 Task: Add an event with the title Lunch and Learn: Public Speaking Skills, date '2023/11/09', time 7:50 AM to 9:50 AMand add a description: Participants will explore the core principles and foundations of effective leadership, including establishing a clear vision, setting goals, and inspiring others to achieve success. They will learn how to balance the needs of the team with organizational objectives.Select event color  Graphite . Add location for the event as: 321 Versailles Palace, Versailles, France, logged in from the account softage.1@softage.netand send the event invitation to softage.10@softage.net and softage.2@softage.net. Set a reminder for the event Weekly on Sunday
Action: Mouse moved to (44, 100)
Screenshot: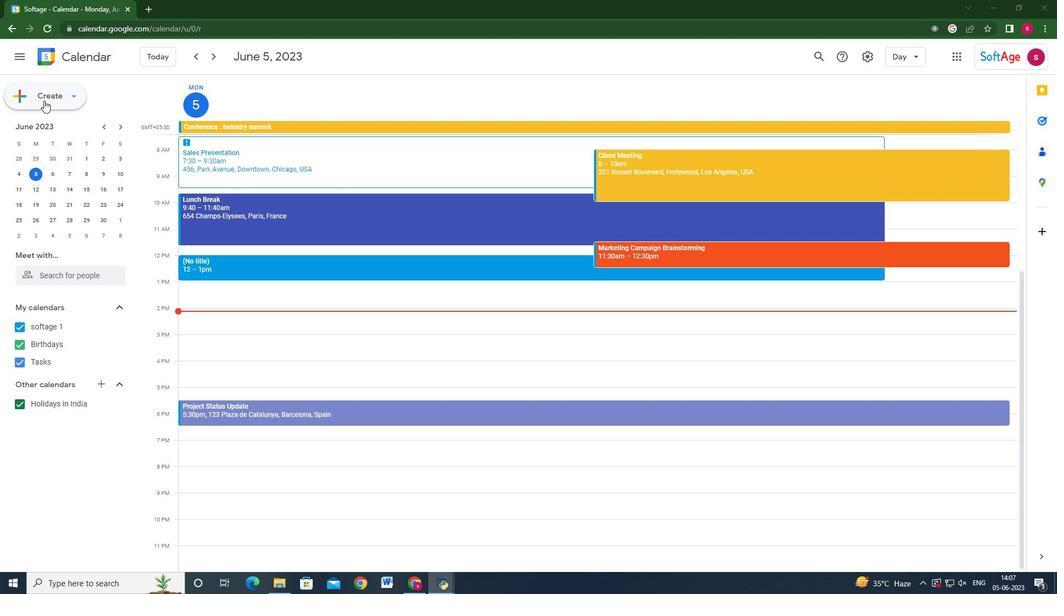 
Action: Mouse pressed left at (44, 100)
Screenshot: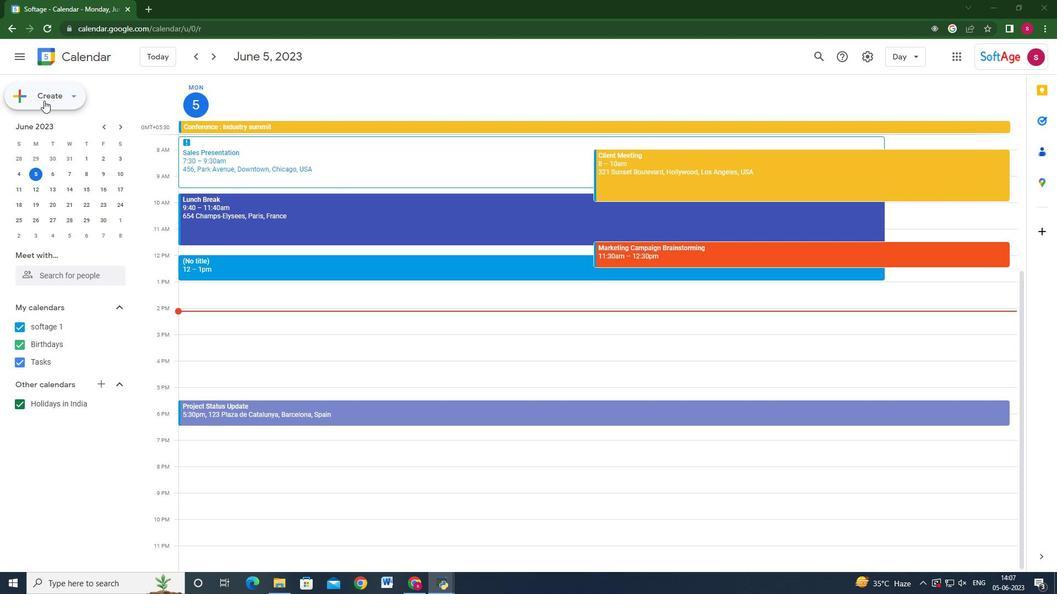 
Action: Mouse moved to (50, 127)
Screenshot: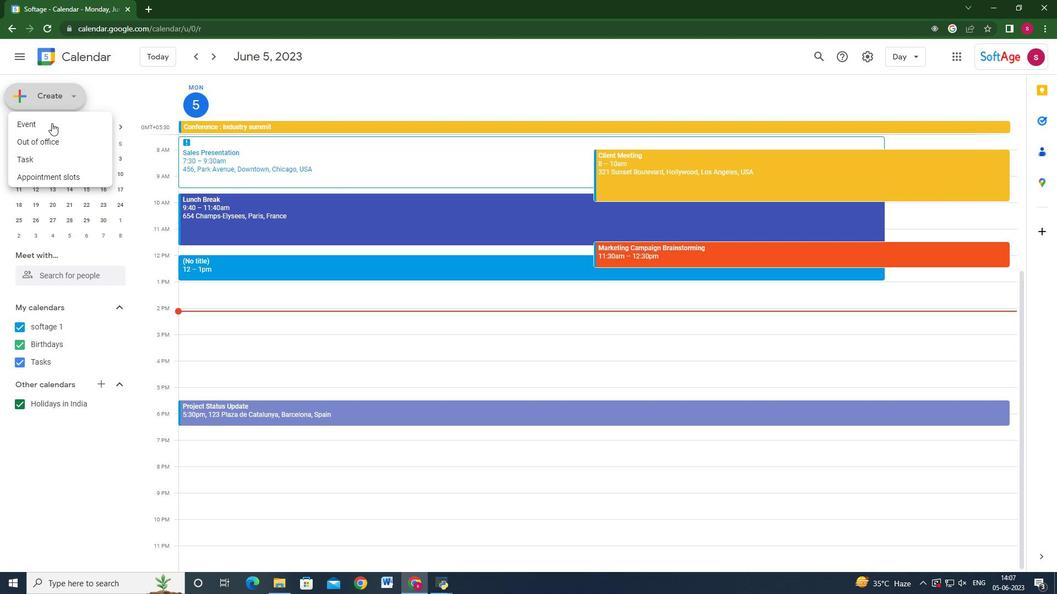 
Action: Mouse pressed left at (50, 127)
Screenshot: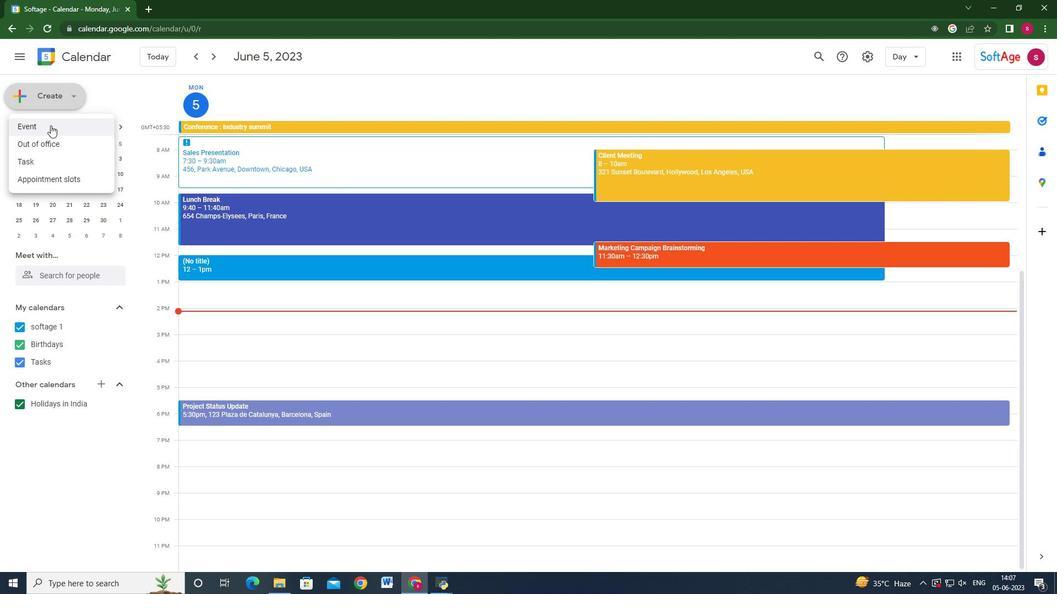 
Action: Mouse moved to (620, 429)
Screenshot: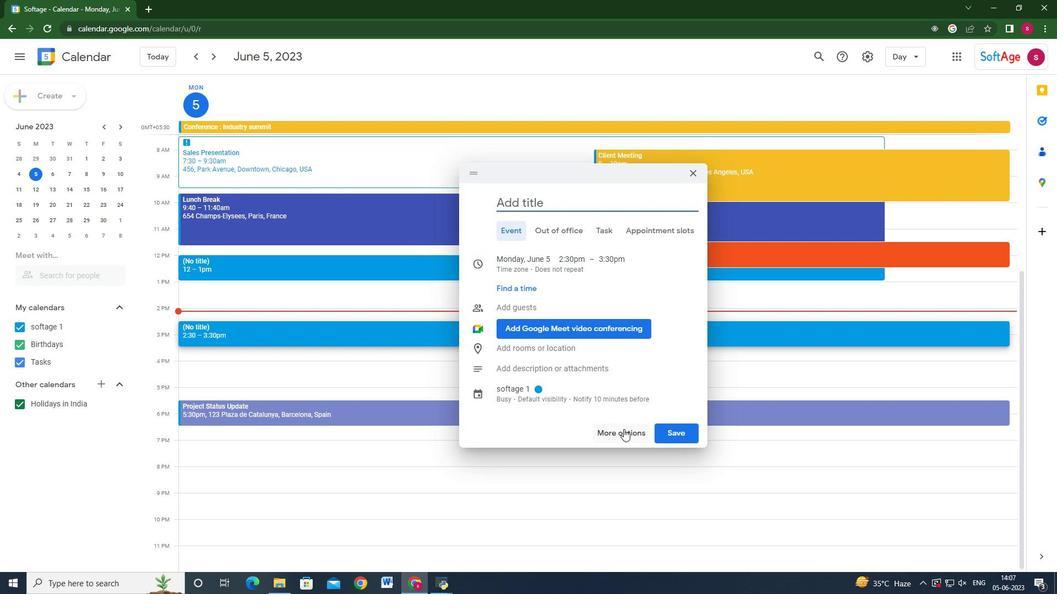 
Action: Mouse pressed left at (620, 429)
Screenshot: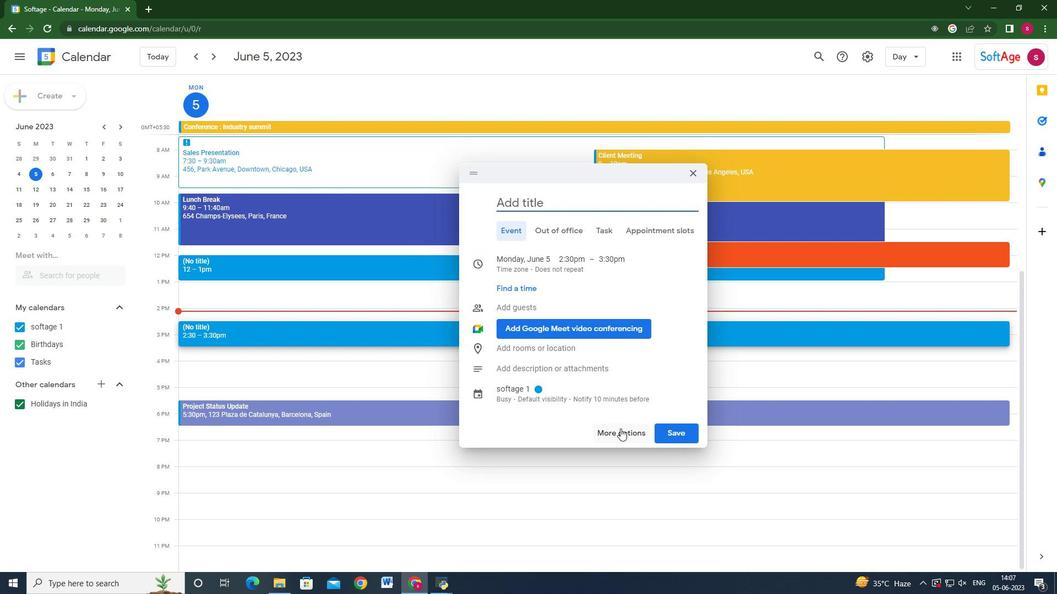 
Action: Mouse moved to (170, 58)
Screenshot: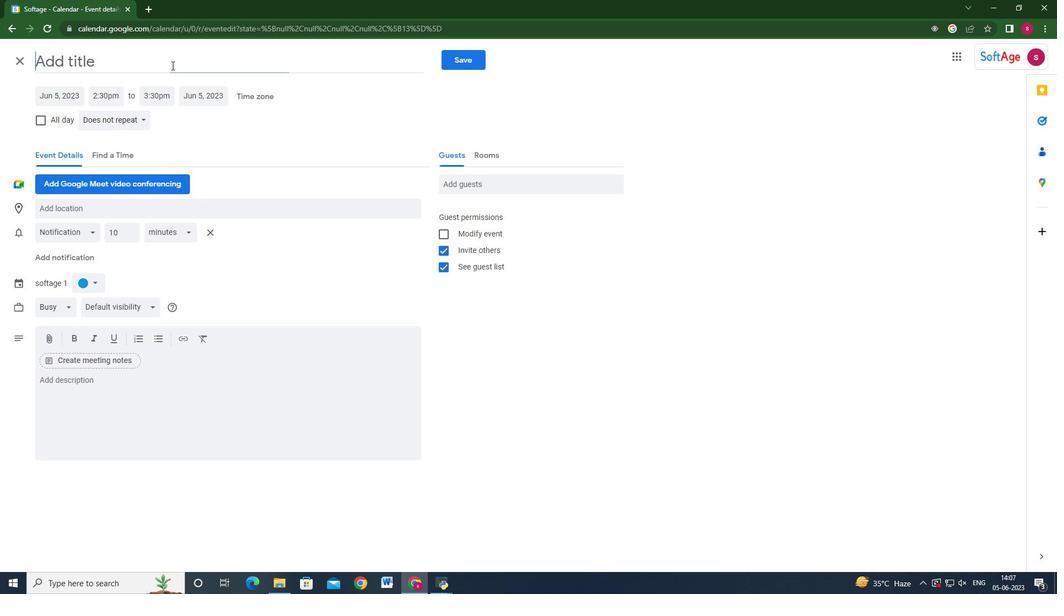 
Action: Key pressed <Key.shift>Lunch<Key.space>and<Key.space><Key.shift>Learn<Key.shift>:<Key.space><Key.shift>Public<Key.space><Key.shift_r>Speaking<Key.space><Key.shift>Skills
Screenshot: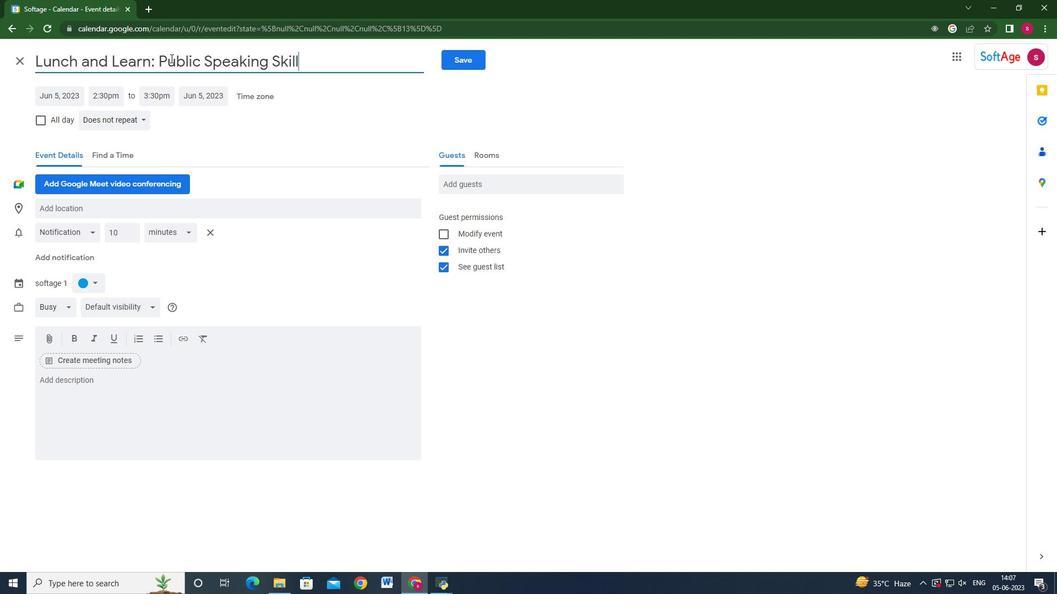 
Action: Mouse moved to (78, 96)
Screenshot: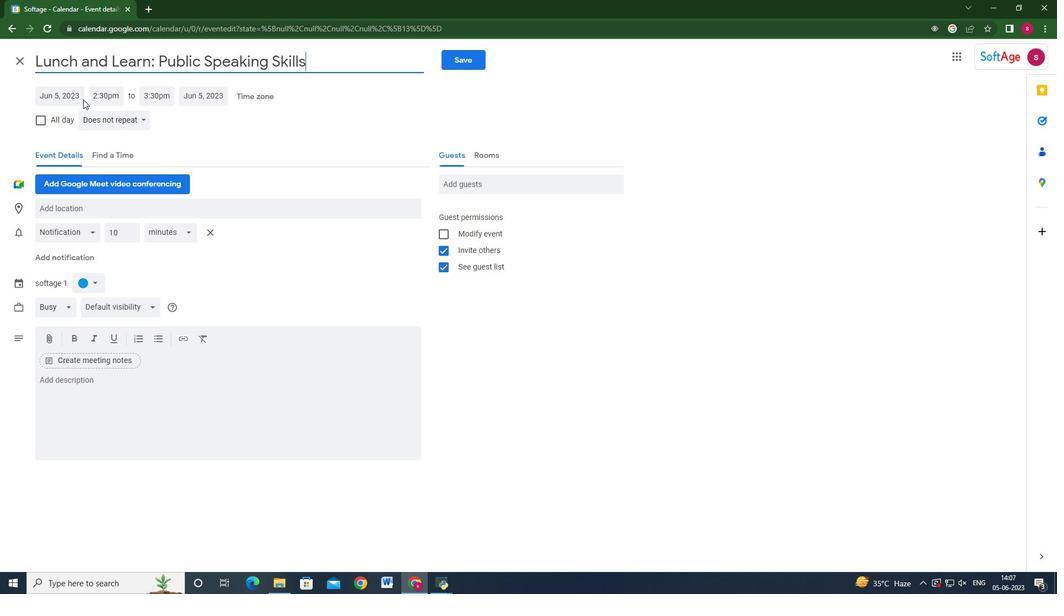 
Action: Mouse pressed left at (78, 96)
Screenshot: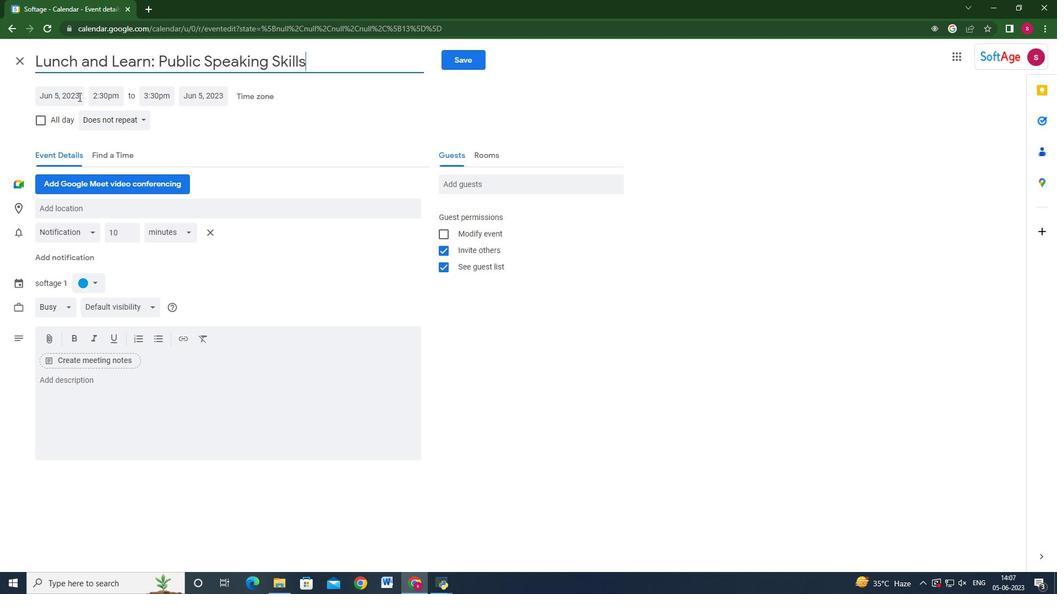
Action: Mouse moved to (172, 122)
Screenshot: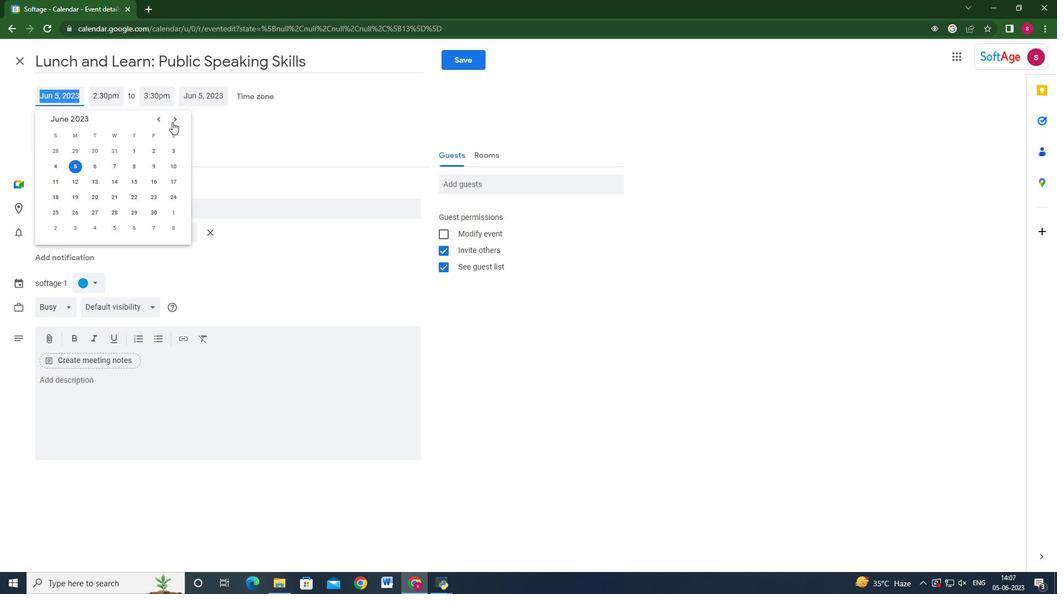 
Action: Mouse pressed left at (172, 122)
Screenshot: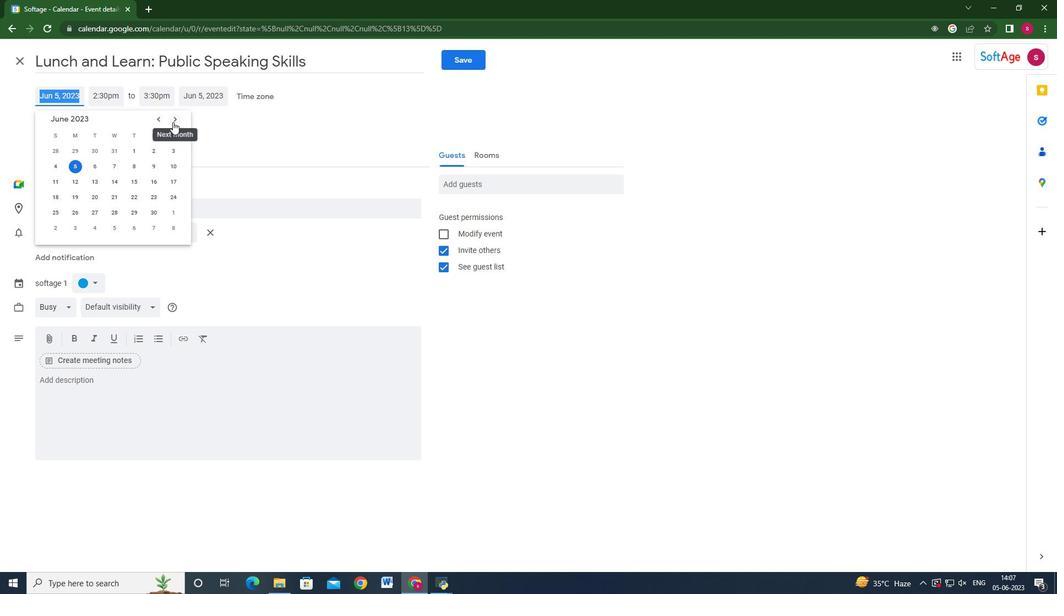 
Action: Mouse pressed left at (172, 122)
Screenshot: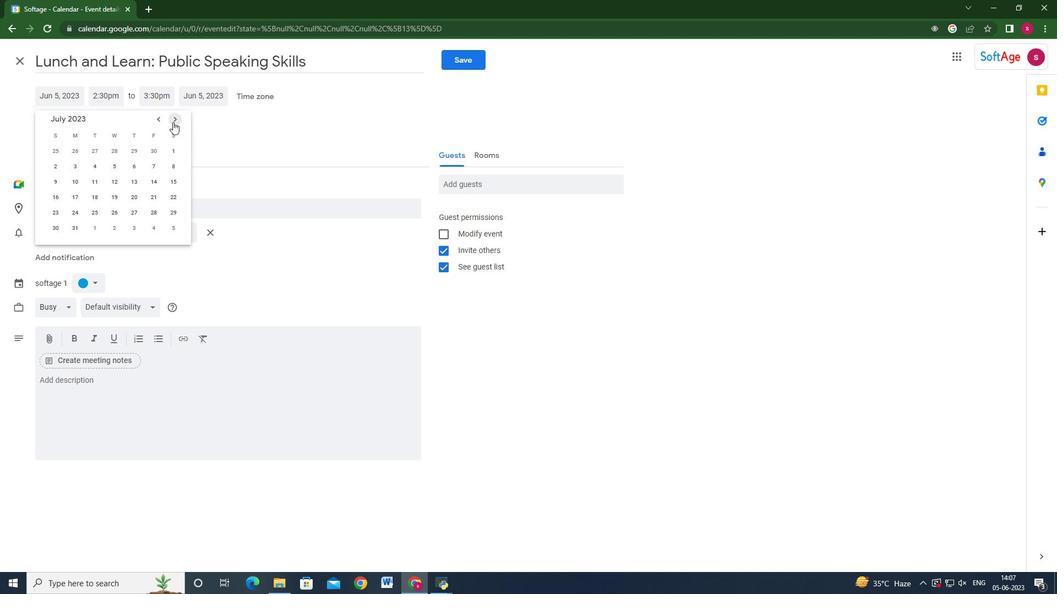 
Action: Mouse pressed left at (172, 122)
Screenshot: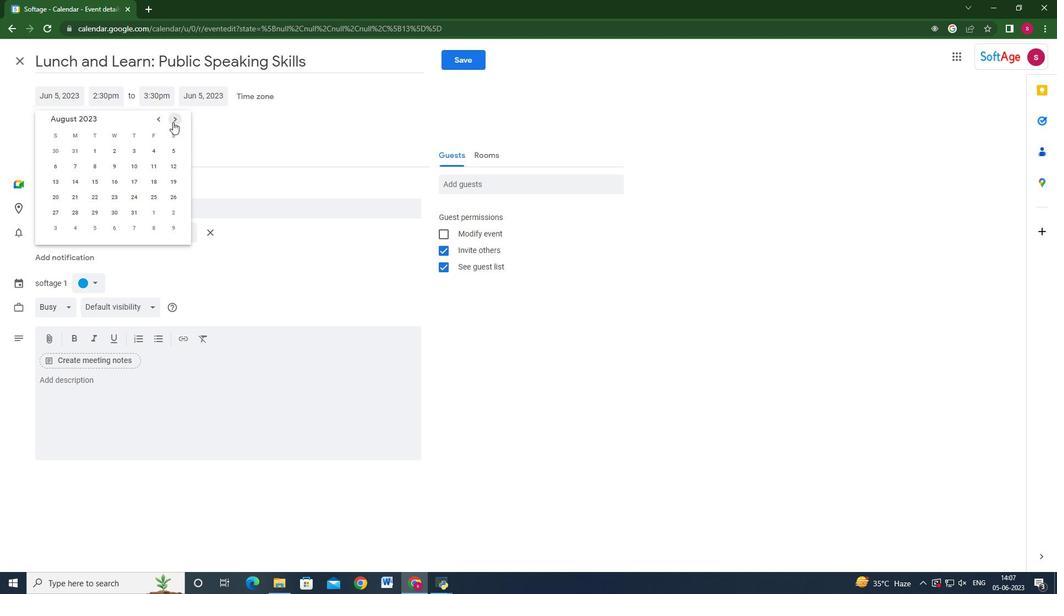 
Action: Mouse pressed left at (172, 122)
Screenshot: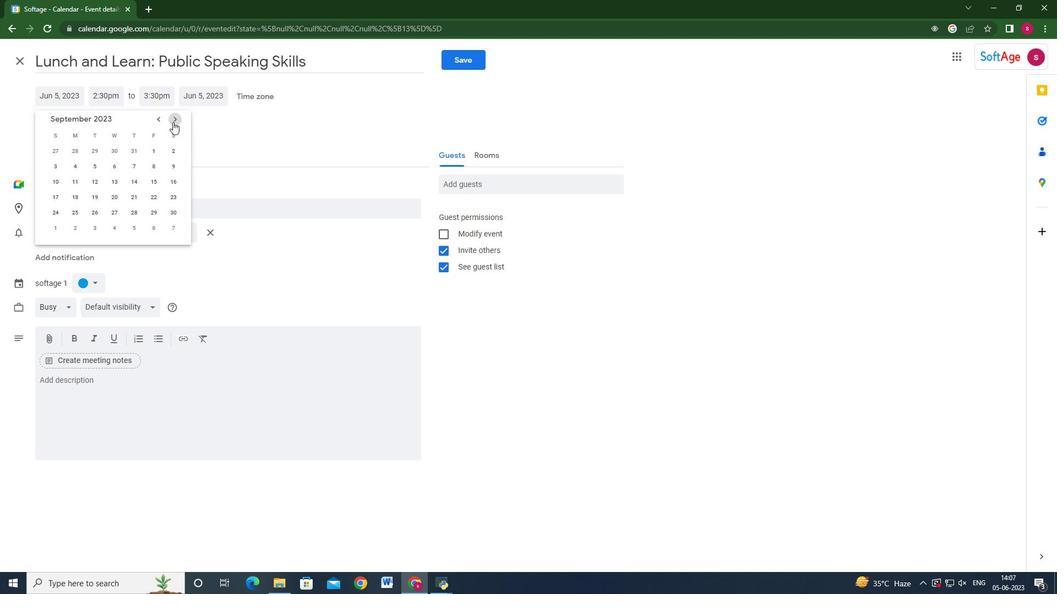 
Action: Mouse pressed left at (172, 122)
Screenshot: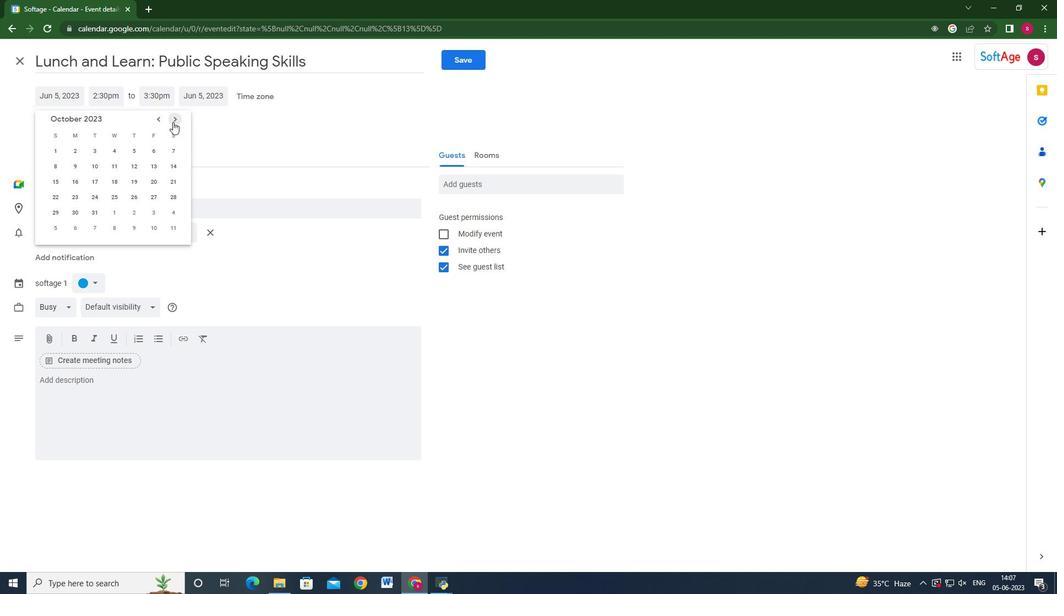 
Action: Mouse moved to (133, 163)
Screenshot: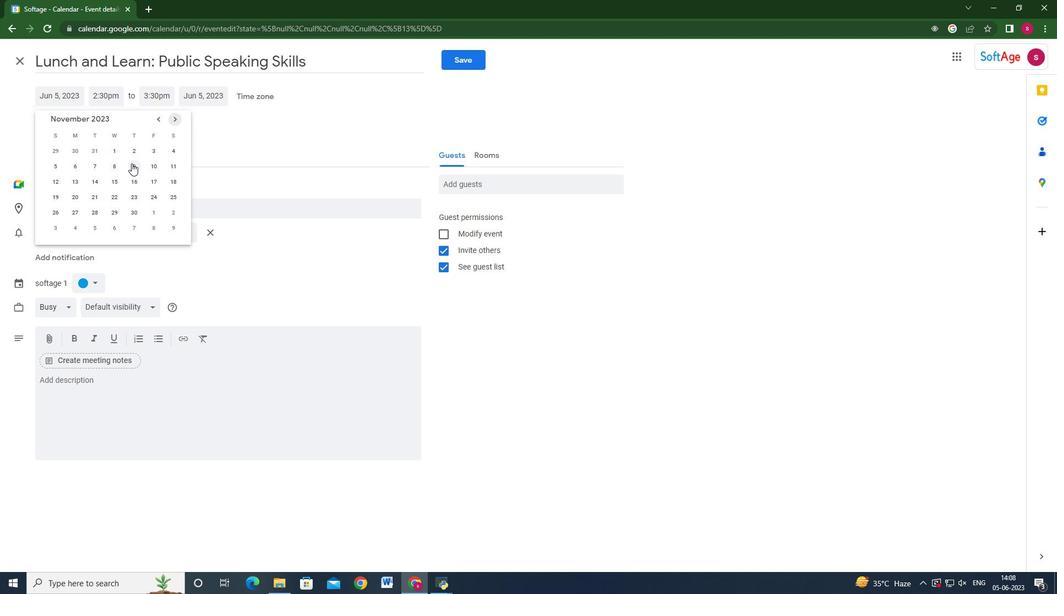 
Action: Mouse pressed left at (133, 163)
Screenshot: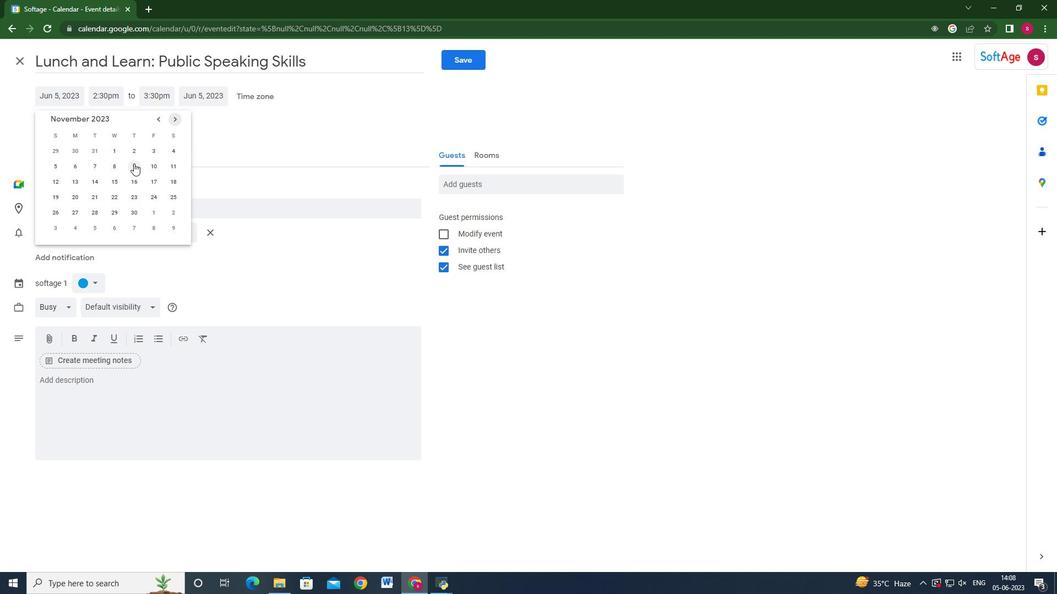 
Action: Mouse moved to (112, 99)
Screenshot: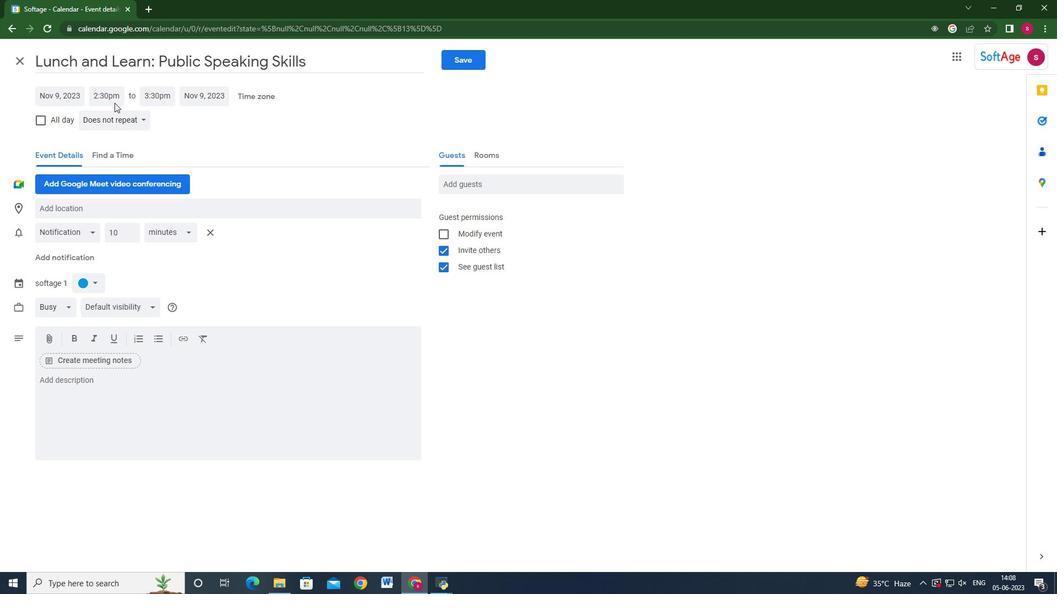 
Action: Mouse pressed left at (112, 99)
Screenshot: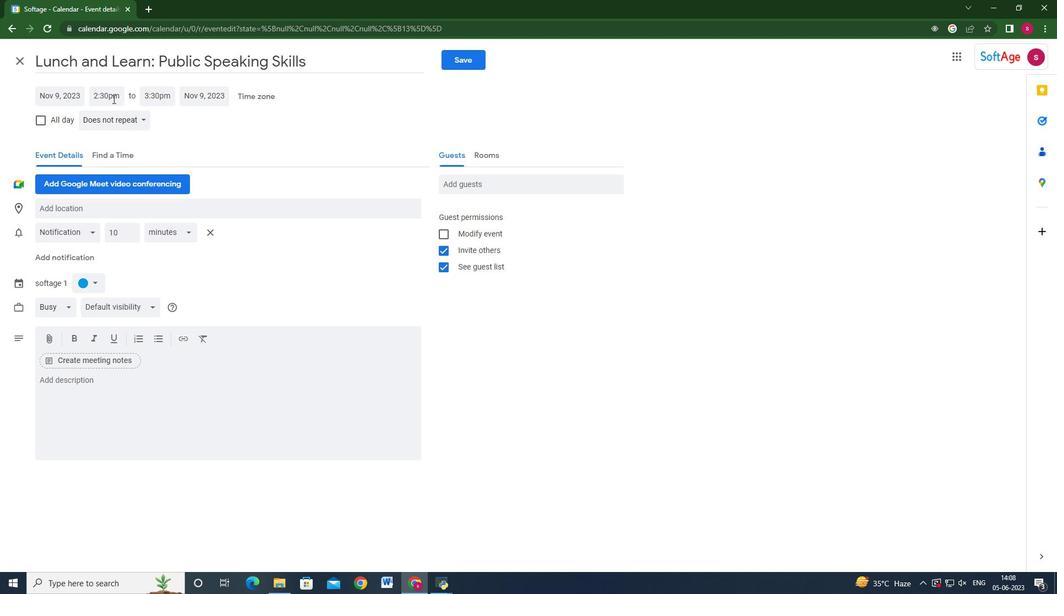 
Action: Key pressed 7<Key.shift>:50am<Key.enter><Key.tab>9<Key.shift>:50am<Key.enter><Key.tab><Key.tab><Key.tab><Key.tab>
Screenshot: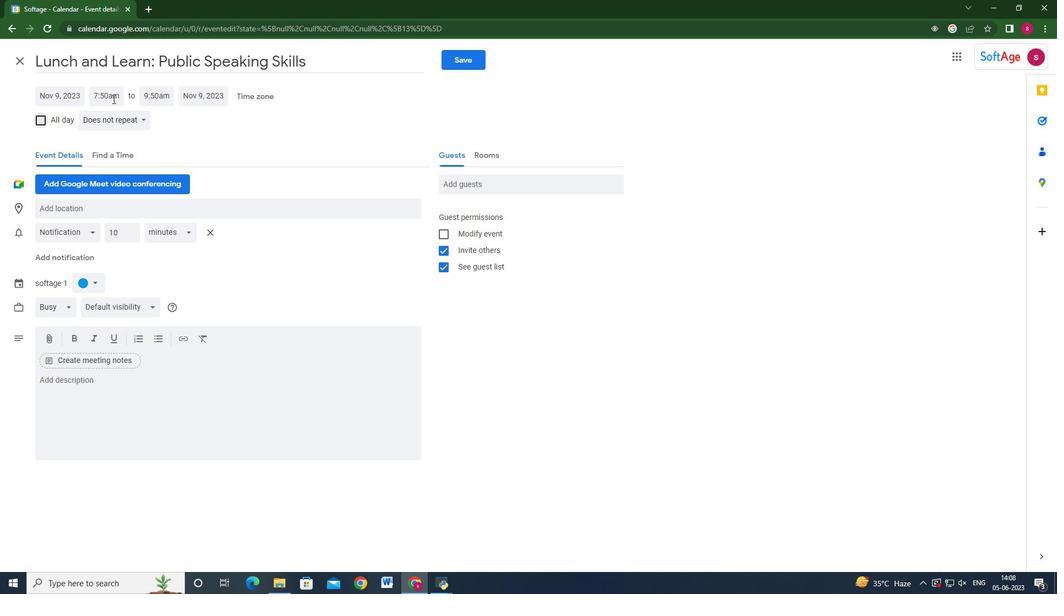 
Action: Mouse moved to (229, 388)
Screenshot: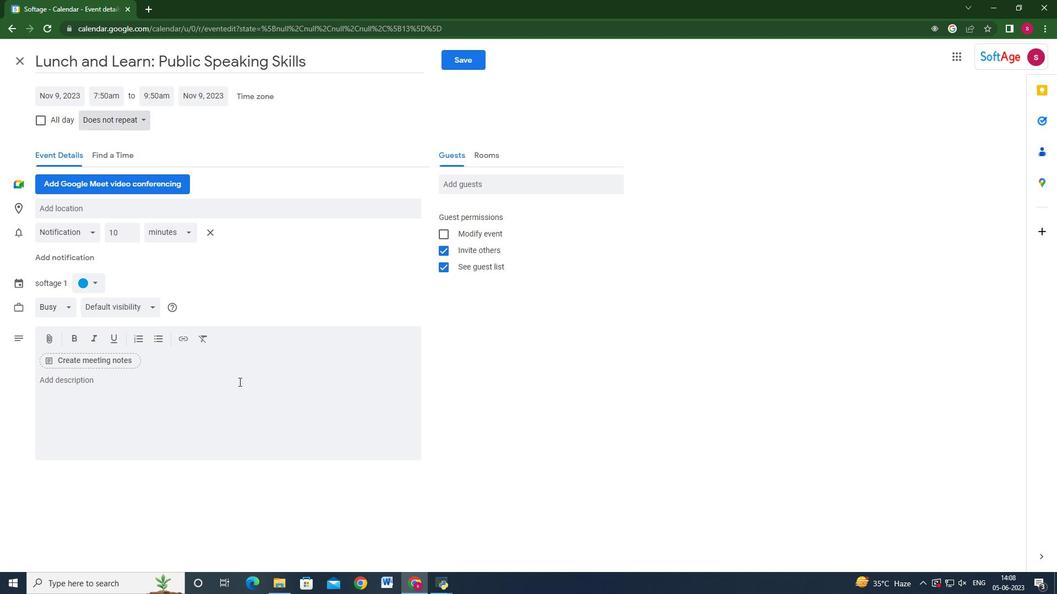 
Action: Mouse pressed left at (229, 388)
Screenshot: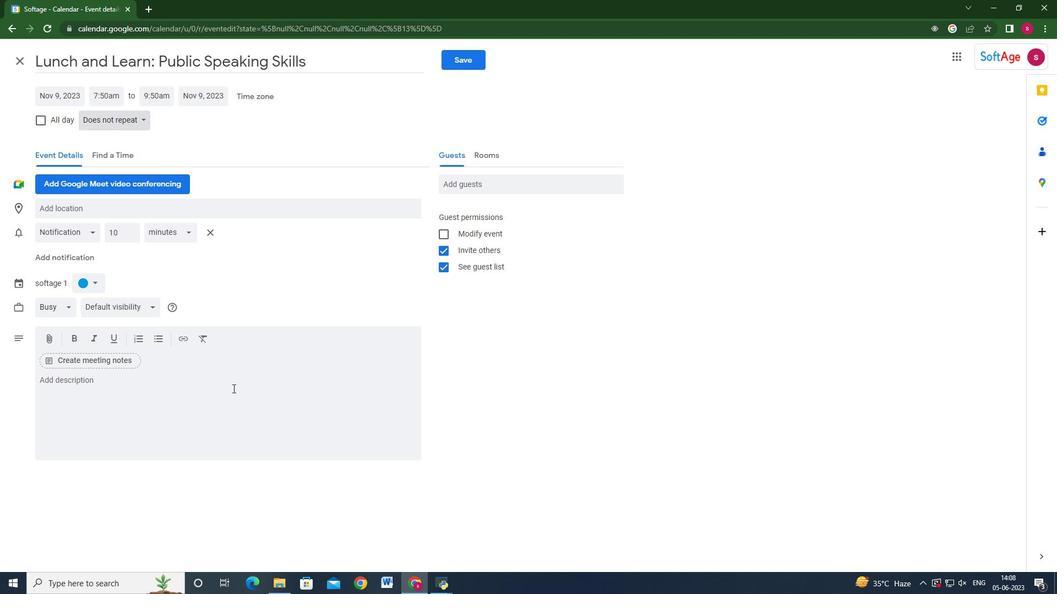 
Action: Mouse moved to (229, 388)
Screenshot: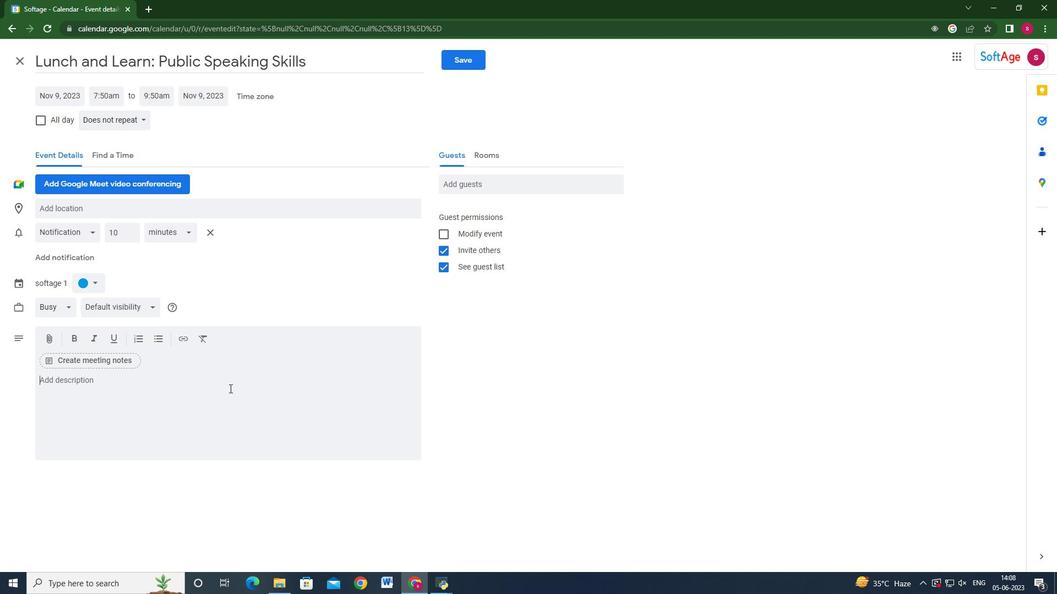 
Action: Key pressed <Key.shift><Key.shift><Key.shift><Key.shift><Key.shift>Participants<Key.space>will<Key.space>explore<Key.space>the<Key.space>core<Key.space>principles<Key.space>and<Key.space>foundations<Key.space>of<Key.space>effective<Key.space>leadership,<Key.space>including<Key.space>establishing<Key.space>a<Key.space>clear<Key.space>vision,<Key.space>setting<Key.space>goals,<Key.space>and<Key.space>inspiring<Key.space>others<Key.space>to<Key.space>achieve<Key.space>suce<Key.backspace>cess.<Key.space><Key.shift><Key.shift>They<Key.space>will<Key.space><Key.shift>Le<Key.backspace><Key.backspace>learn<Key.space>how<Key.space>to<Key.space>balance<Key.space>the<Key.space>needs<Key.space>of<Key.space>the<Key.space>team<Key.space>with<Key.space>organizational<Key.space>objectives.
Screenshot: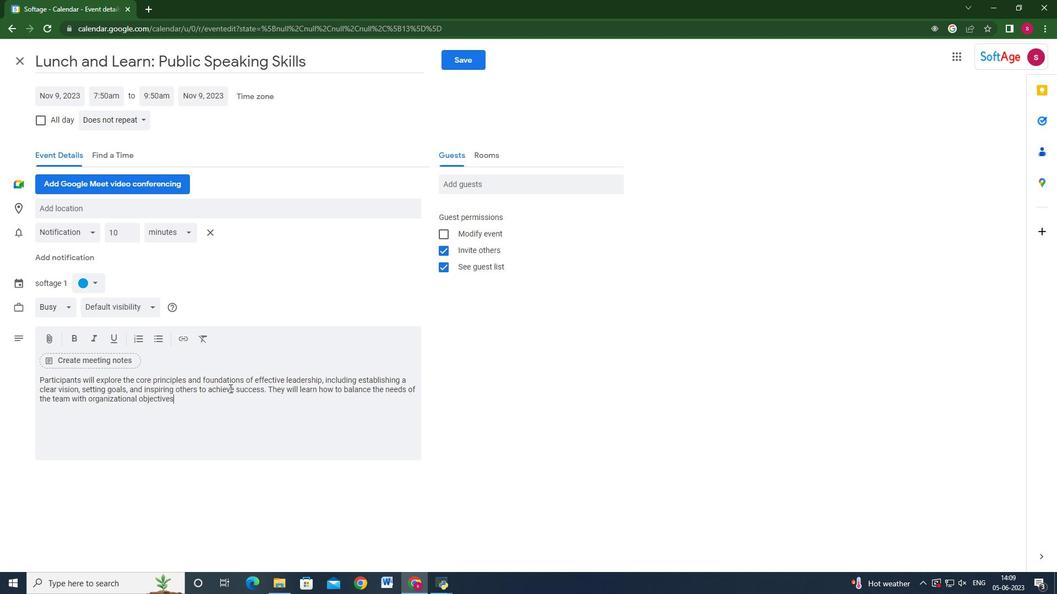 
Action: Mouse moved to (94, 283)
Screenshot: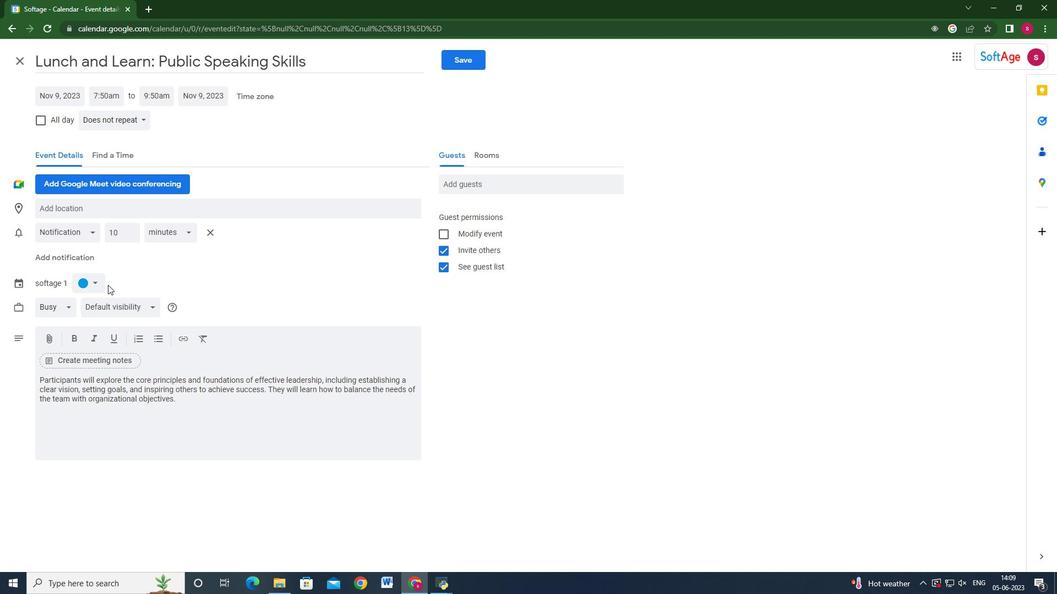 
Action: Mouse pressed left at (94, 283)
Screenshot: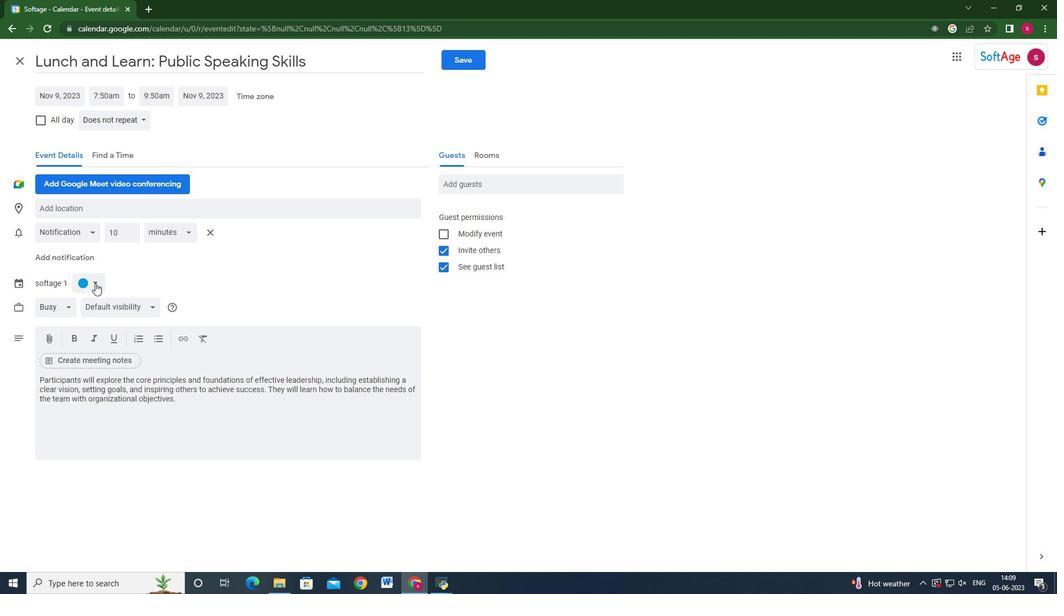 
Action: Mouse moved to (79, 352)
Screenshot: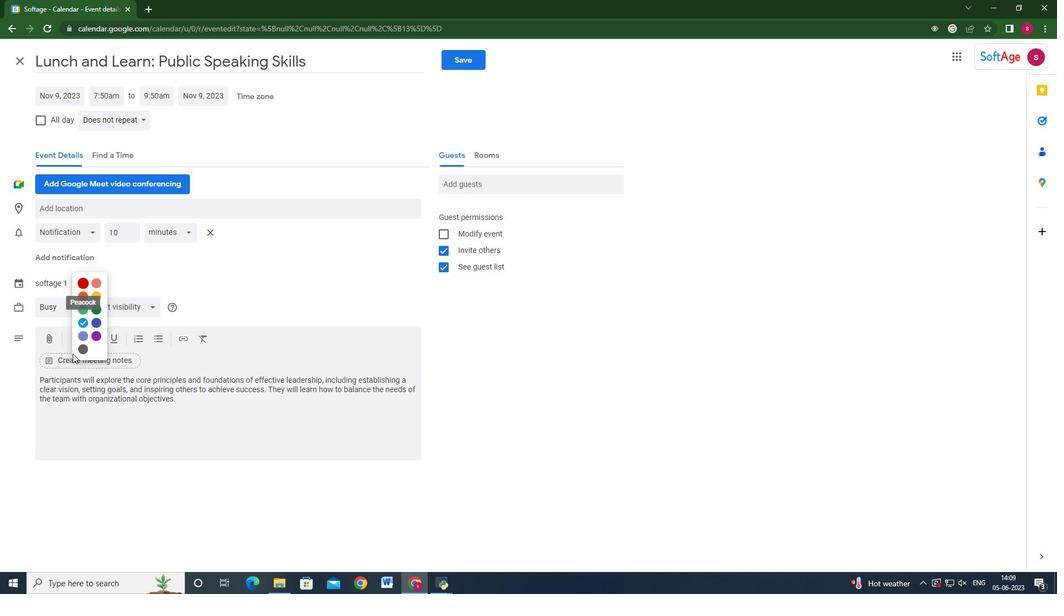 
Action: Mouse pressed left at (79, 352)
Screenshot: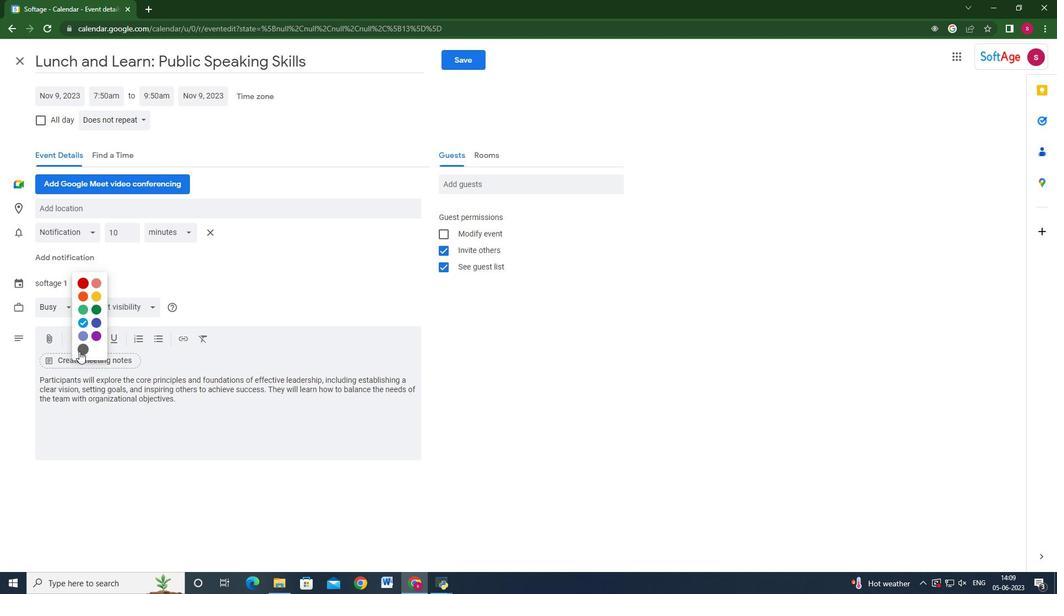 
Action: Mouse moved to (183, 407)
Screenshot: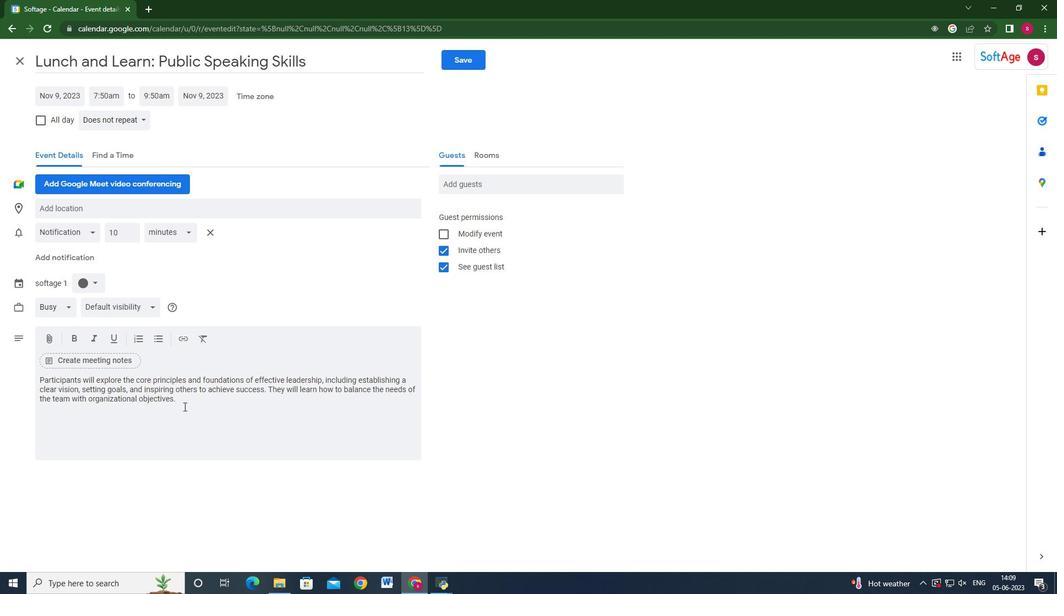 
Action: Mouse pressed left at (183, 407)
Screenshot: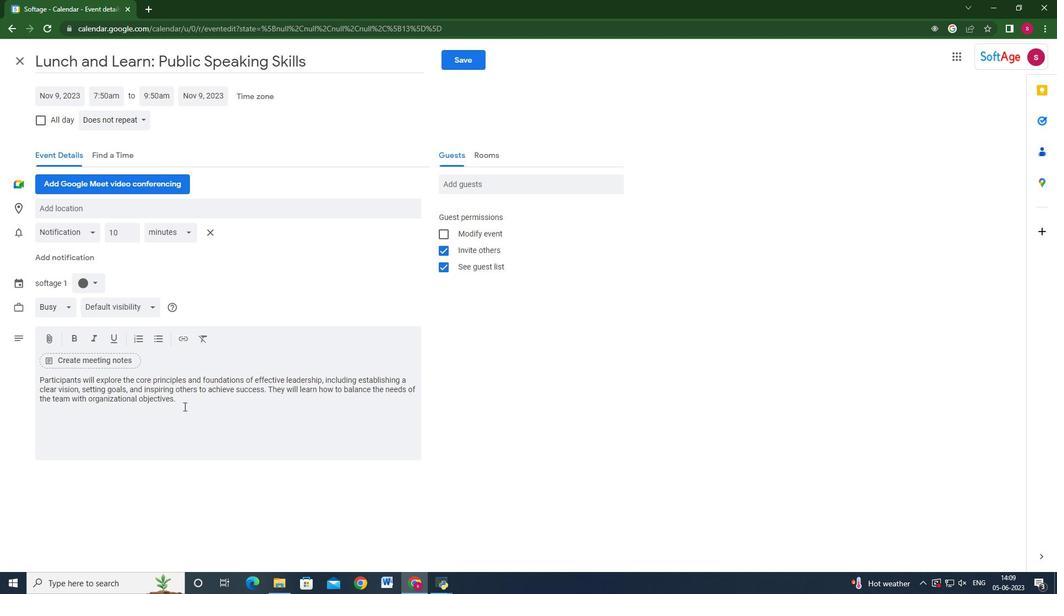 
Action: Mouse moved to (128, 210)
Screenshot: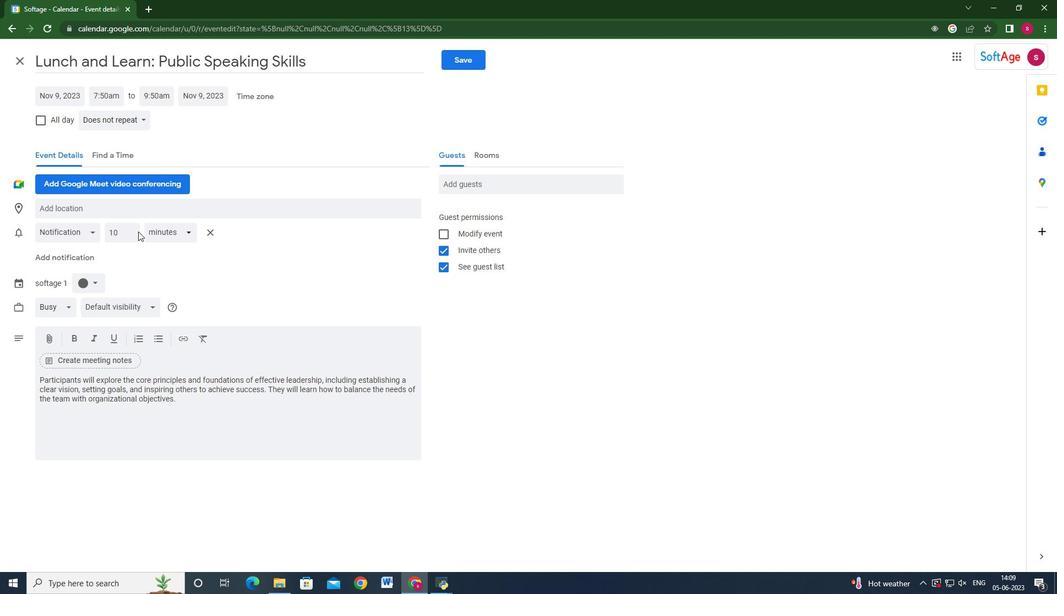 
Action: Mouse pressed left at (128, 210)
Screenshot: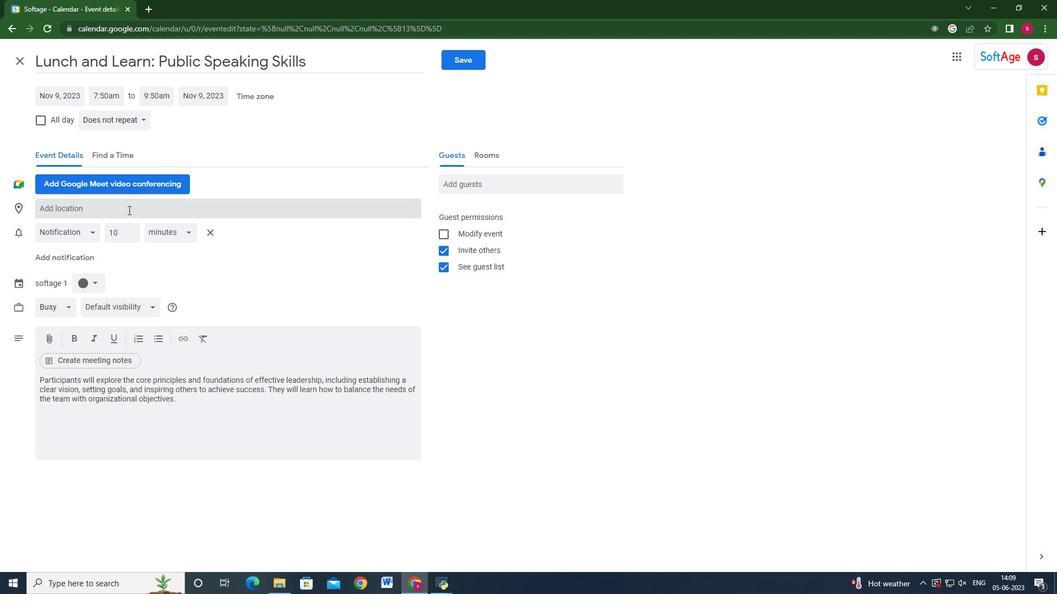 
Action: Key pressed 321<Key.space><Key.shift_r>Versailles<Key.space><Key.shift>Palace,<Key.space><Key.shift_r>Versailles,<Key.space><Key.shift_r>France
Screenshot: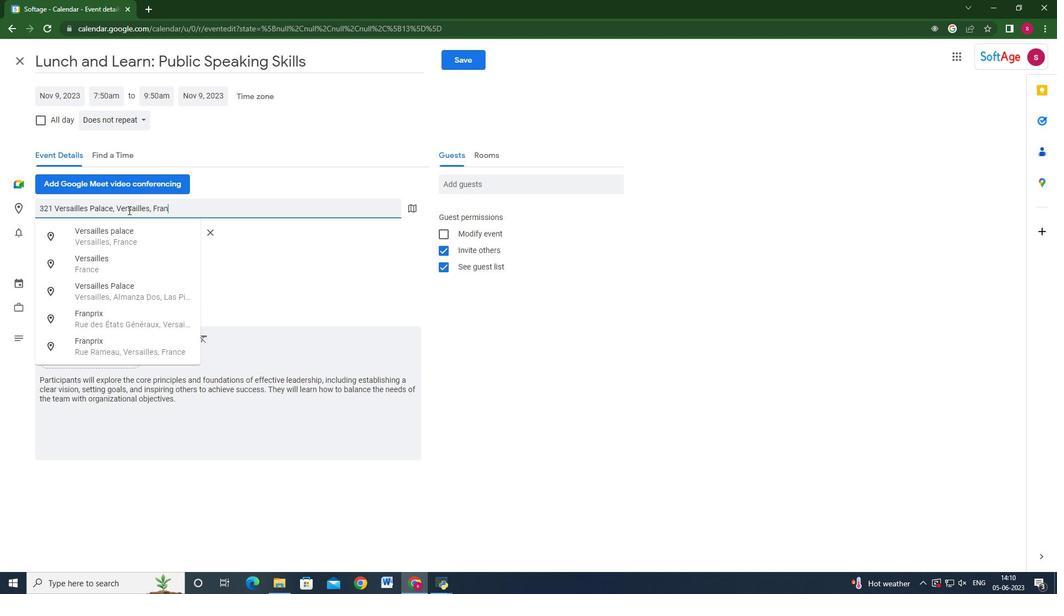 
Action: Mouse moved to (555, 179)
Screenshot: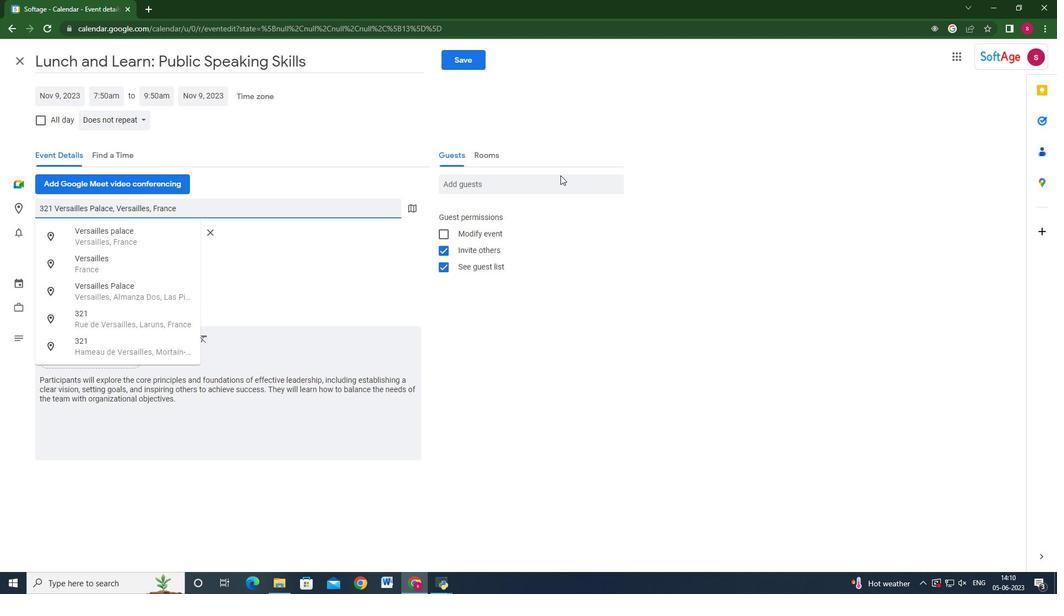
Action: Mouse pressed left at (555, 179)
Screenshot: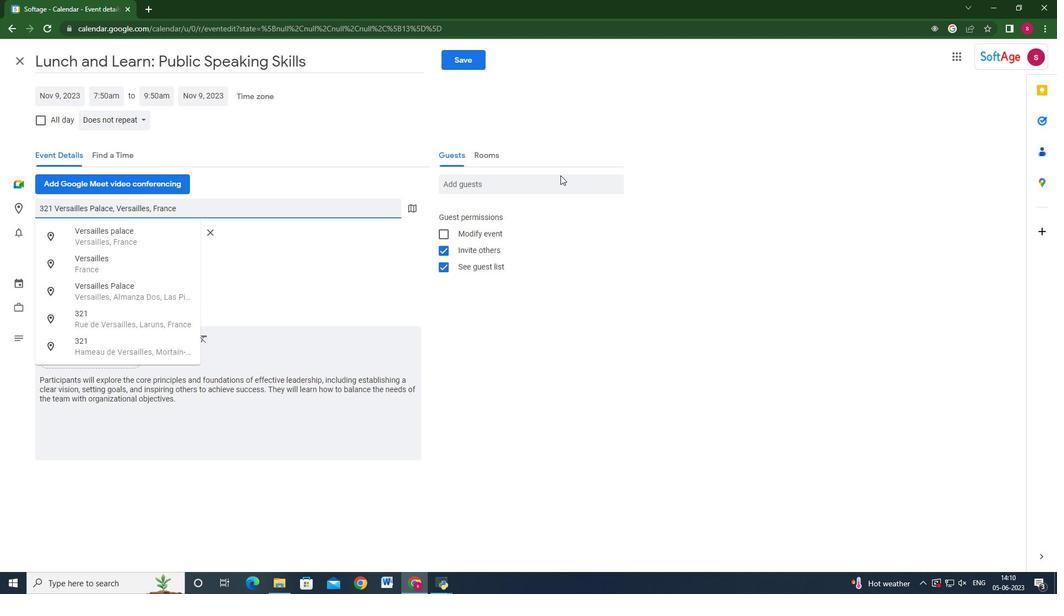 
Action: Key pressed softage.2<Key.shift_r>@softage.net<Key.enter>softage.19<Key.shift_r>@<Key.backspace><Key.backspace>0<Key.shift_r>@softage.net<Key.enter>
Screenshot: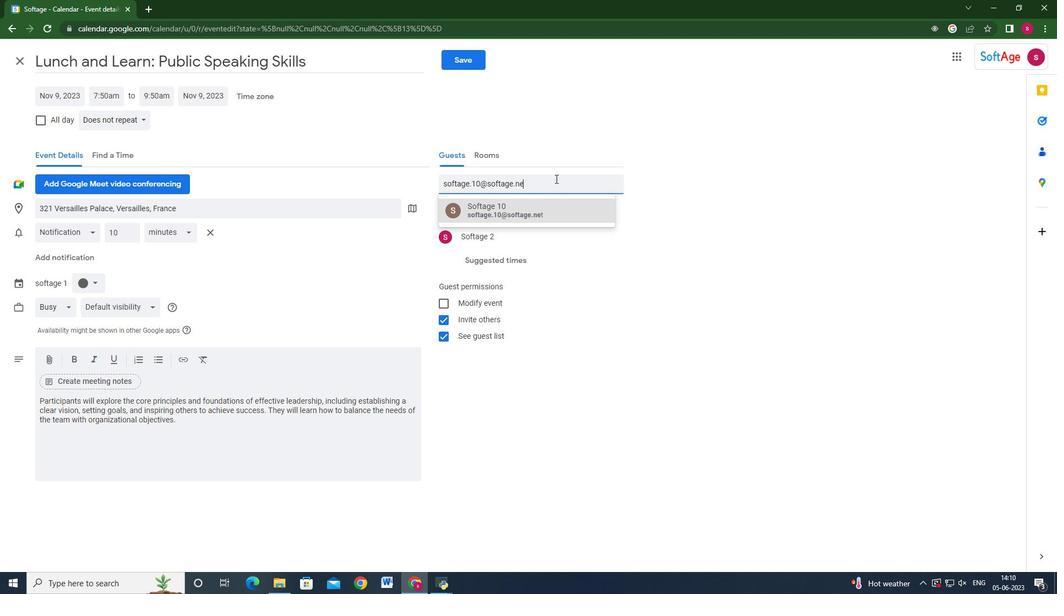 
Action: Mouse moved to (135, 121)
Screenshot: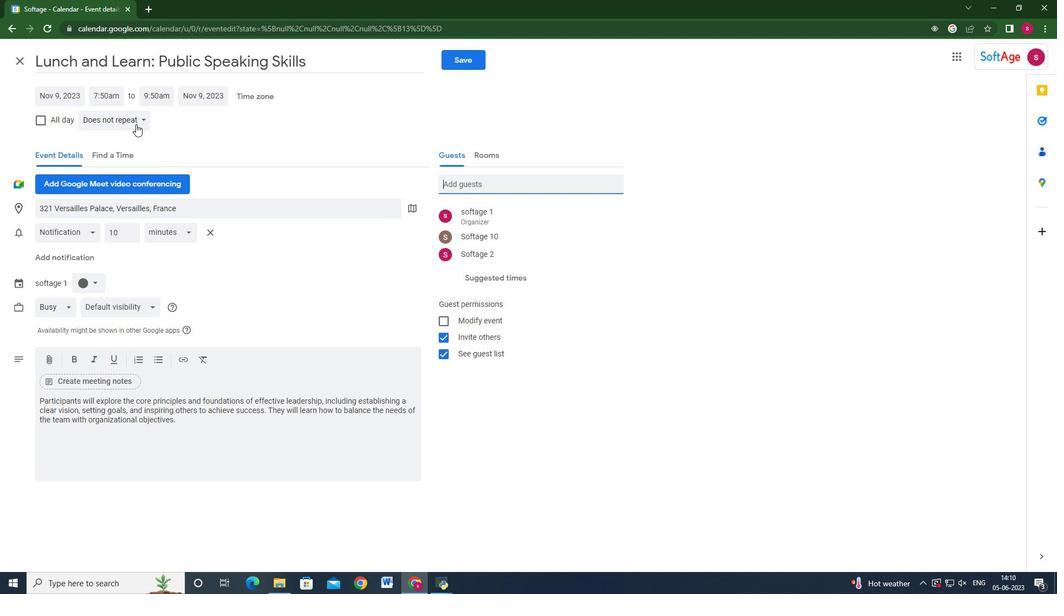 
Action: Mouse pressed left at (135, 121)
Screenshot: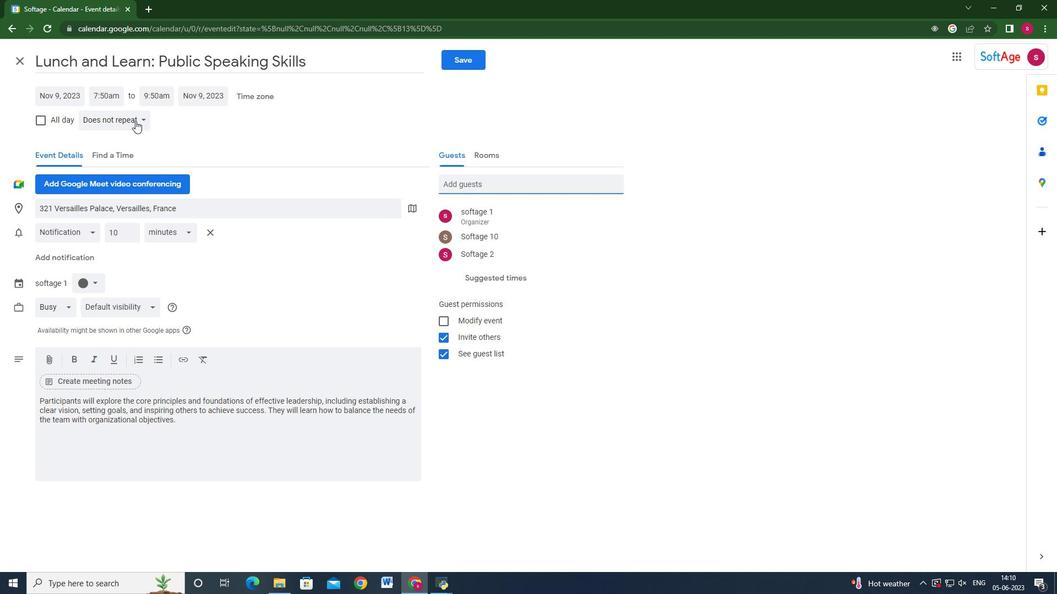 
Action: Mouse moved to (127, 233)
Screenshot: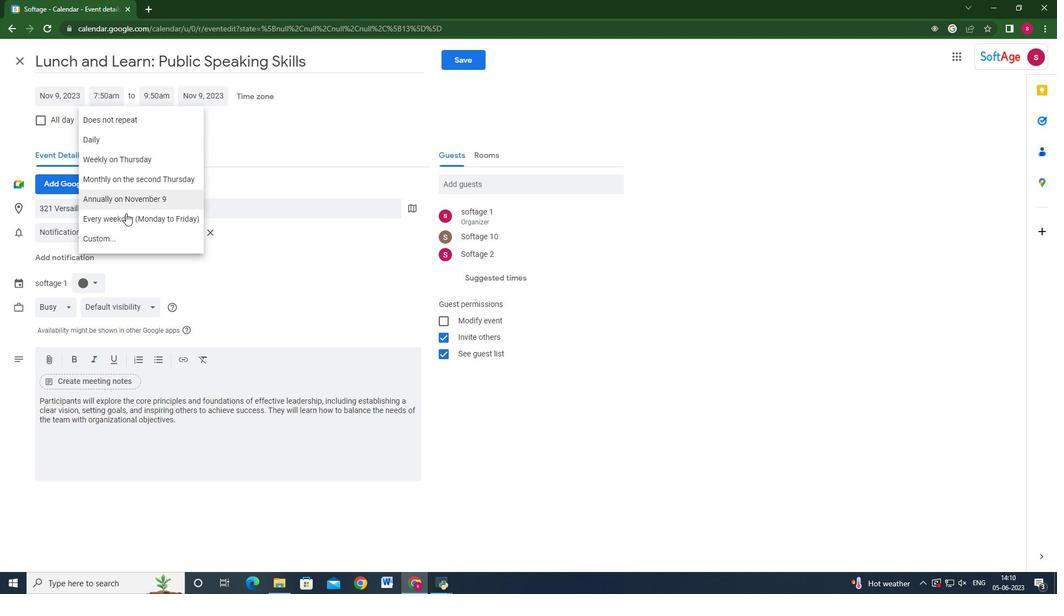 
Action: Mouse pressed left at (127, 233)
Screenshot: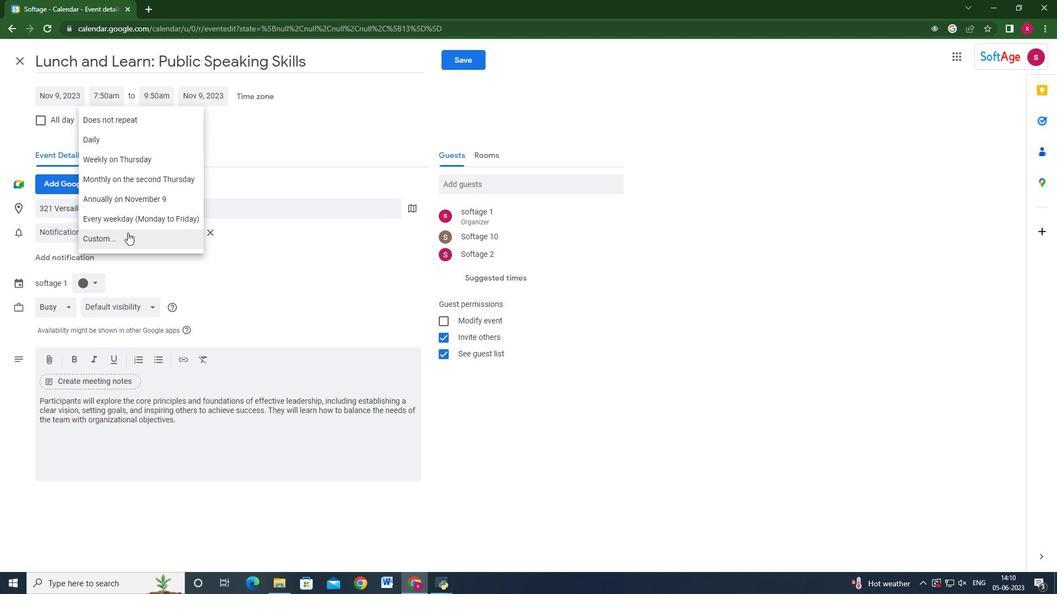 
Action: Mouse moved to (439, 287)
Screenshot: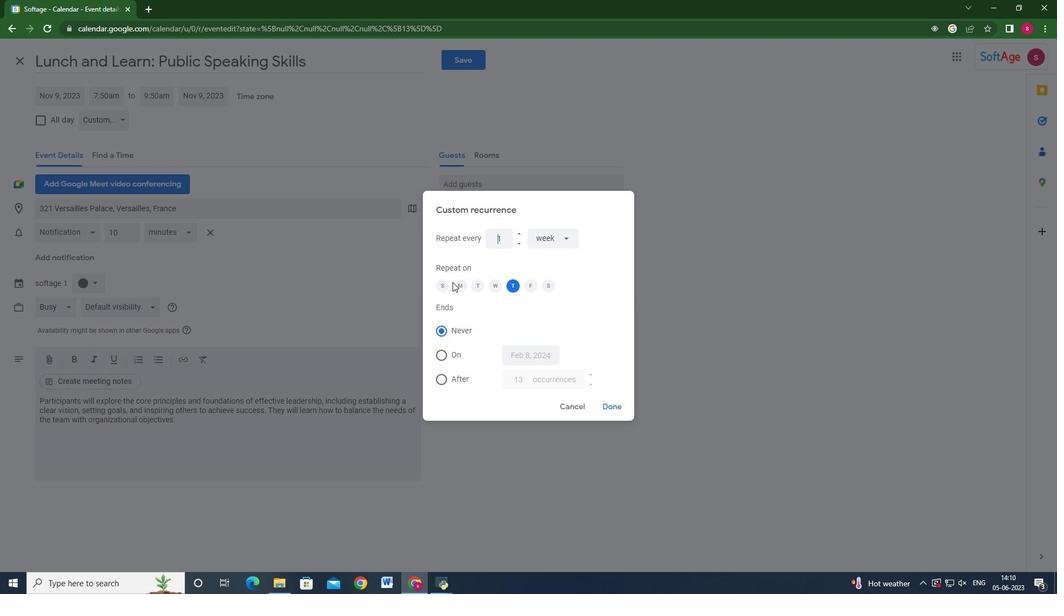 
Action: Mouse pressed left at (439, 287)
Screenshot: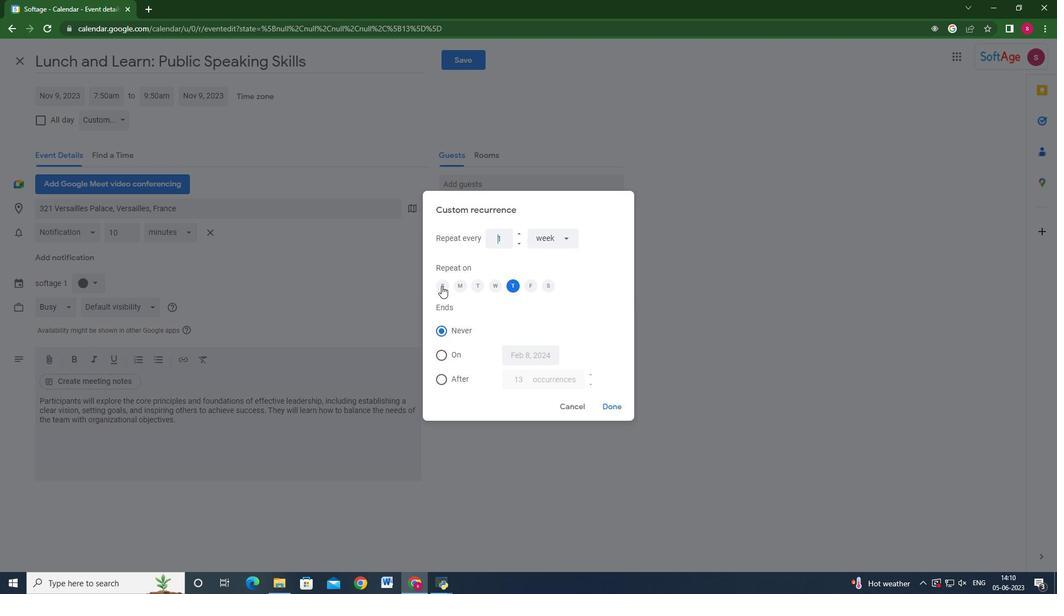 
Action: Mouse moved to (516, 289)
Screenshot: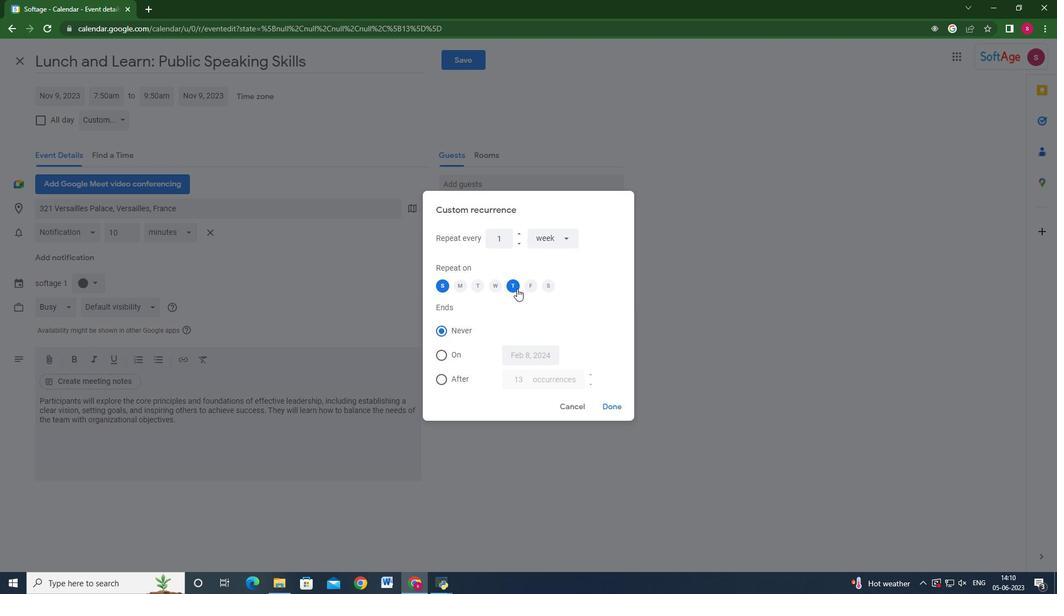 
Action: Mouse pressed left at (516, 289)
Screenshot: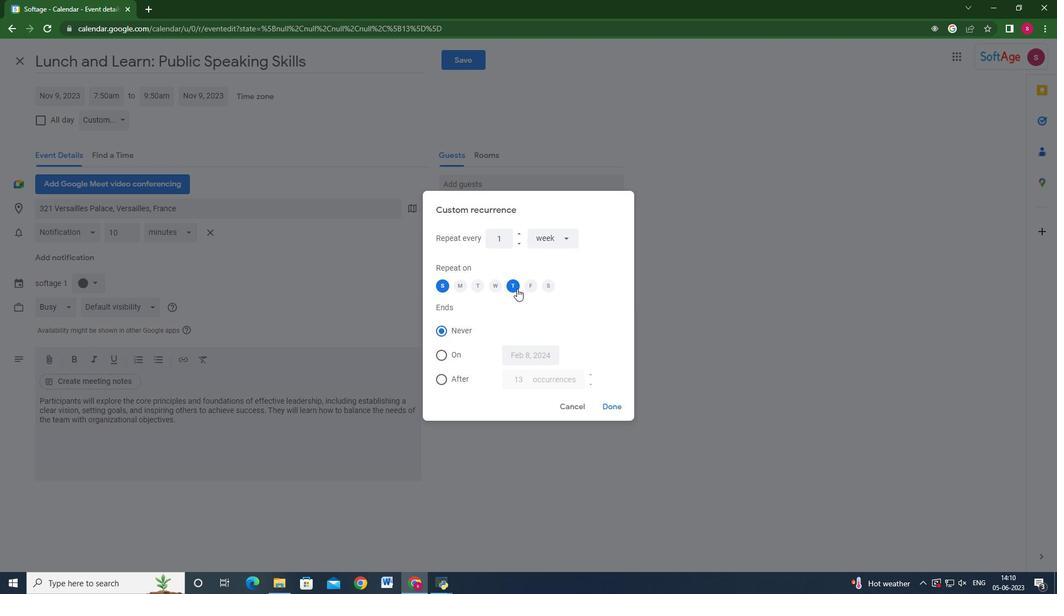 
Action: Mouse moved to (615, 415)
Screenshot: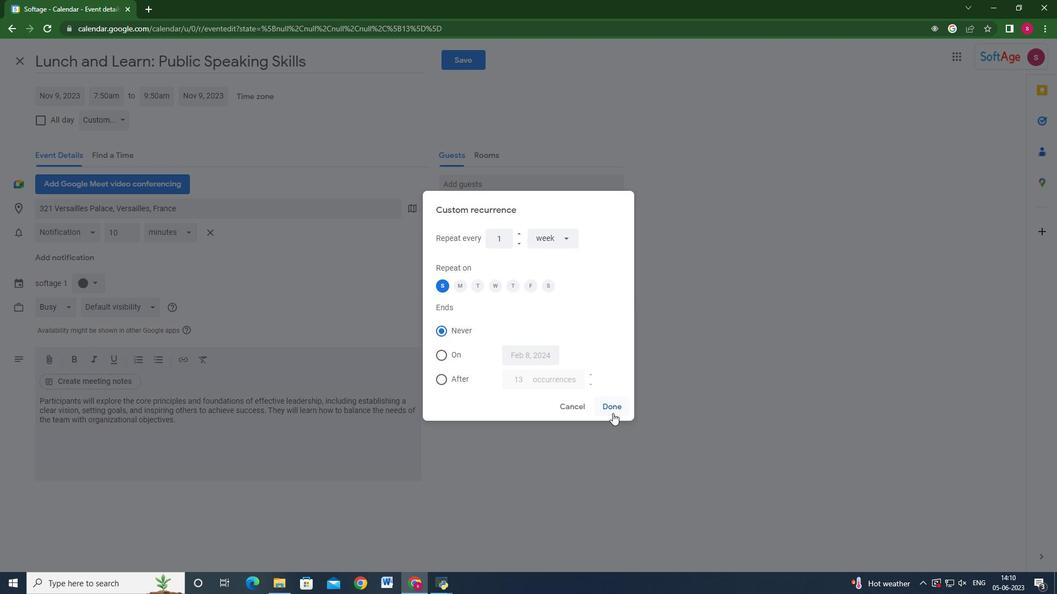 
Action: Mouse pressed left at (615, 415)
Screenshot: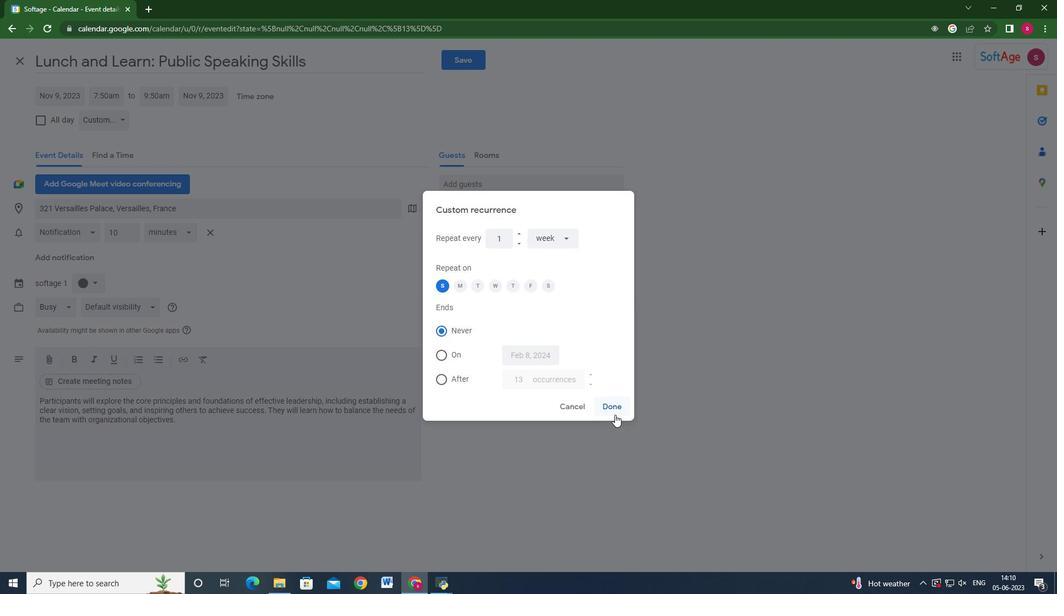 
Action: Mouse moved to (472, 61)
Screenshot: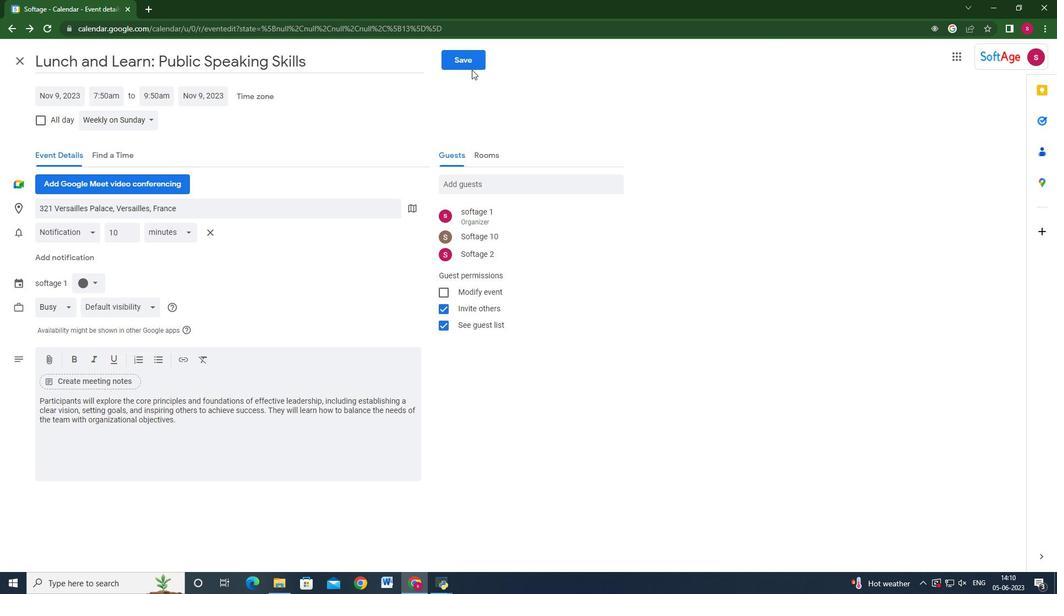 
Action: Mouse pressed left at (472, 61)
Screenshot: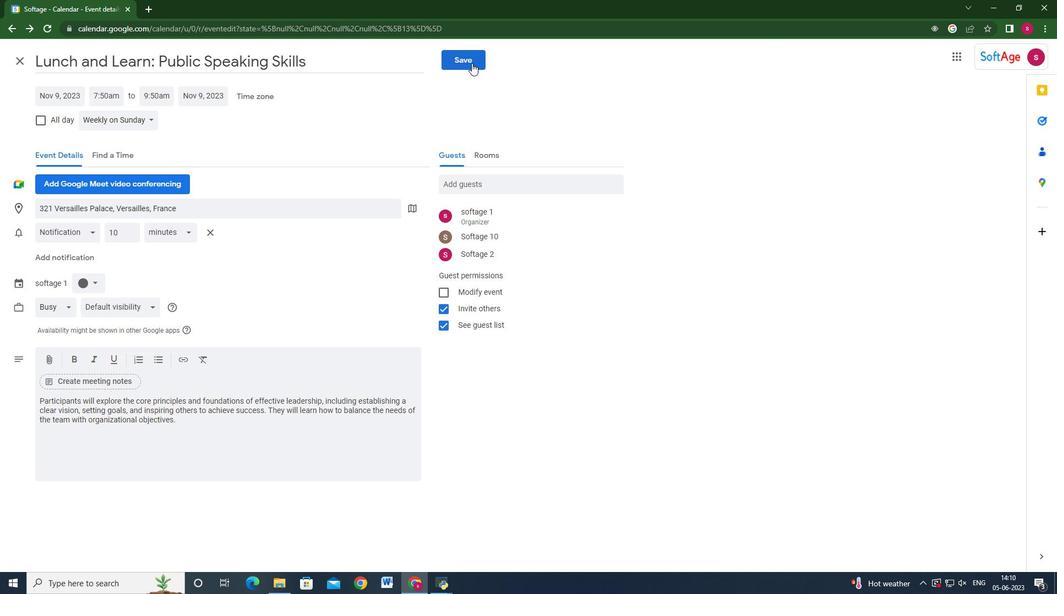 
Action: Mouse moved to (633, 337)
Screenshot: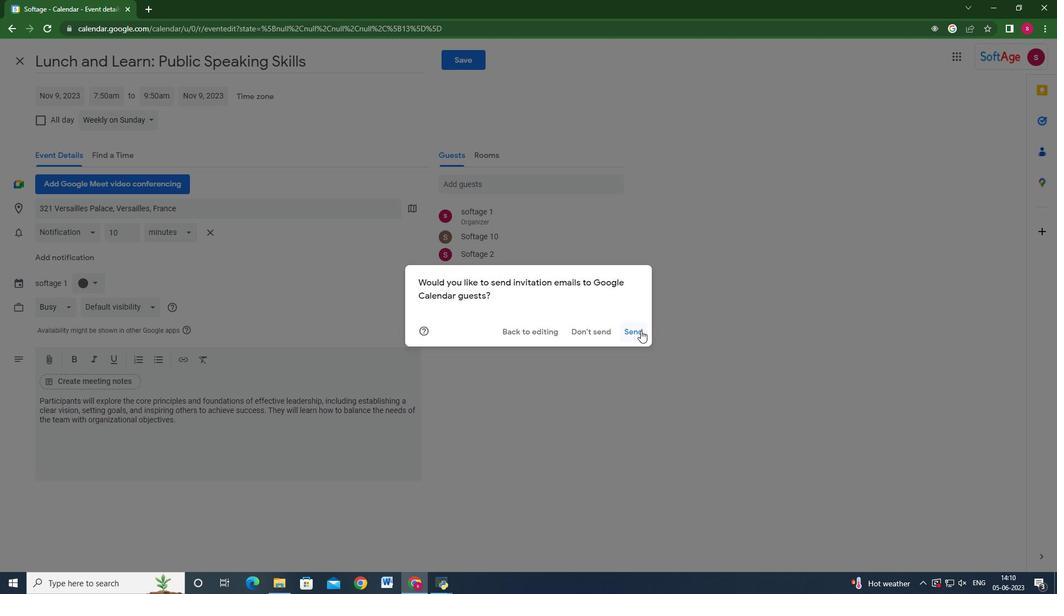 
Action: Mouse pressed left at (633, 337)
Screenshot: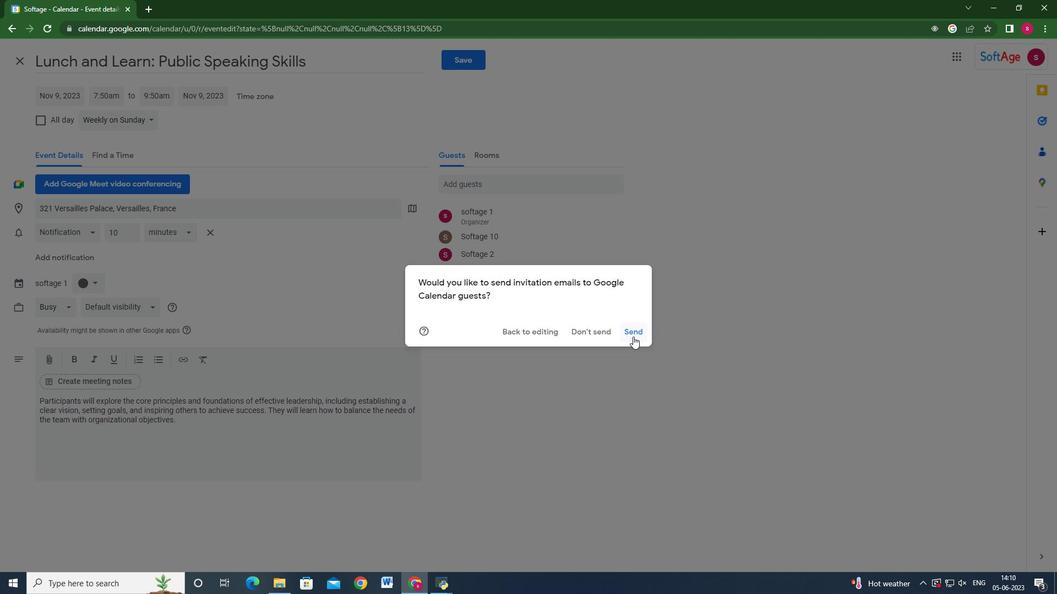 
Action: Mouse moved to (635, 321)
Screenshot: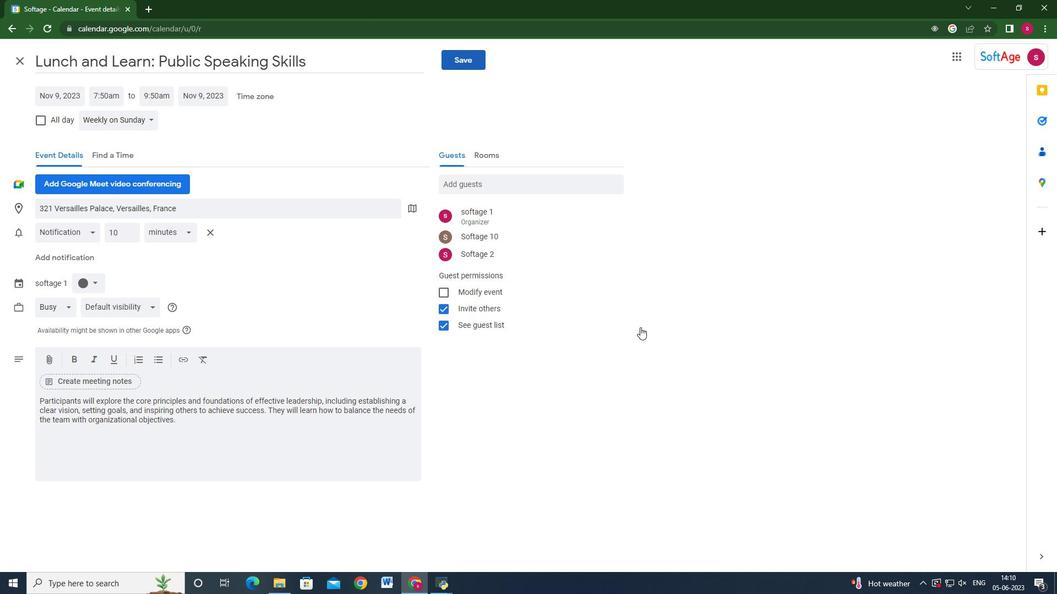 
